 Task: Move the task Error when trying to import/export data to the section Done in the project ZippyTech and filter the tasks in the project by Due next week.
Action: Mouse moved to (38, 205)
Screenshot: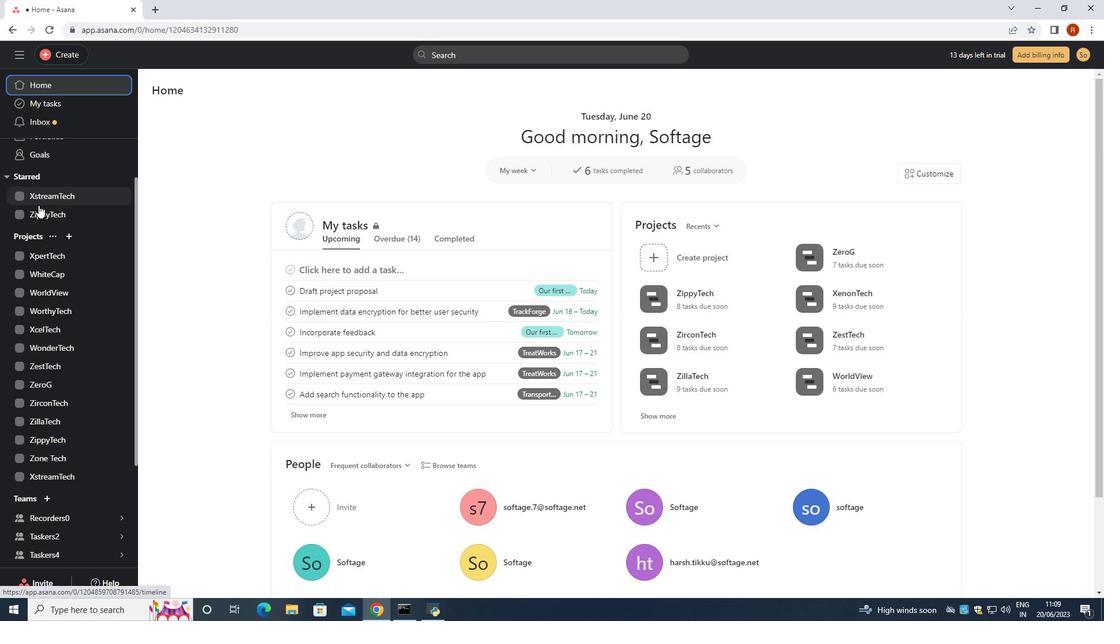 
Action: Mouse pressed left at (38, 205)
Screenshot: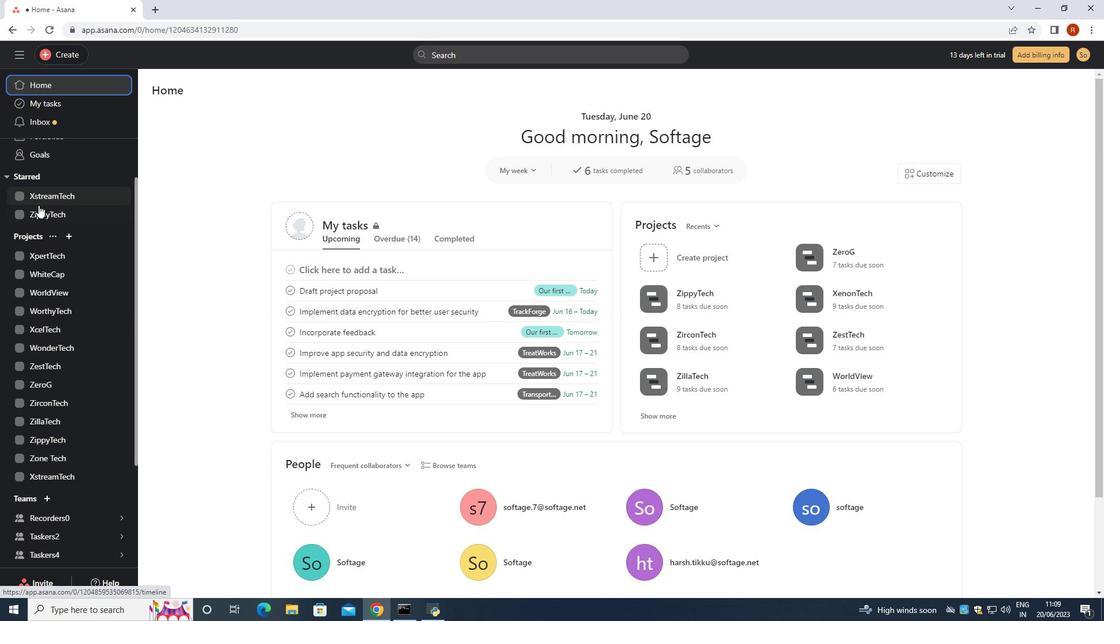 
Action: Mouse moved to (449, 209)
Screenshot: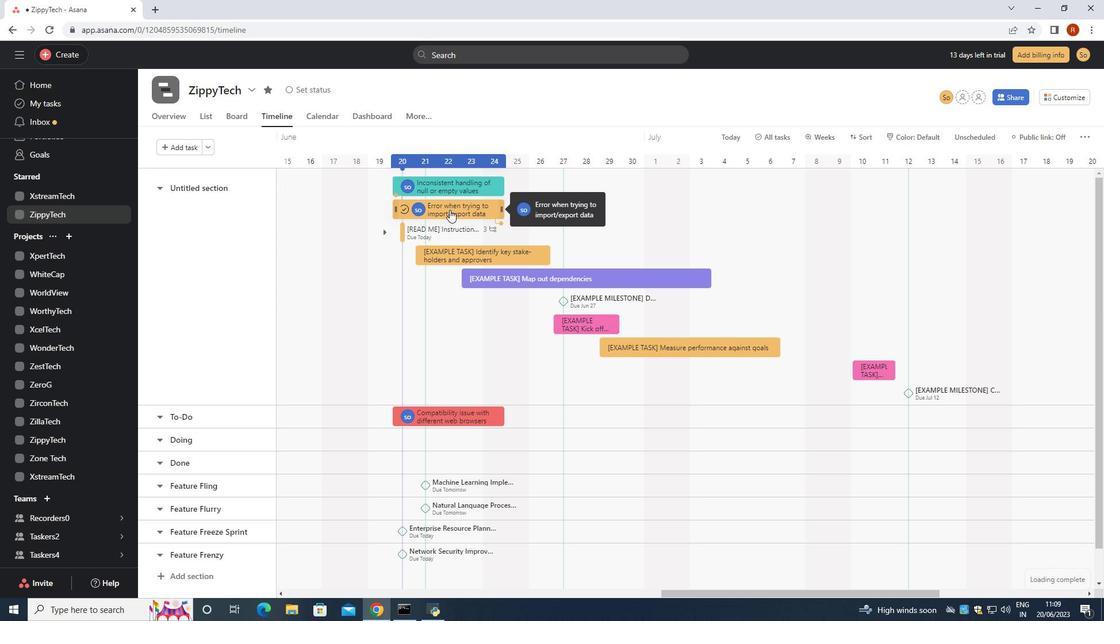 
Action: Mouse pressed left at (449, 209)
Screenshot: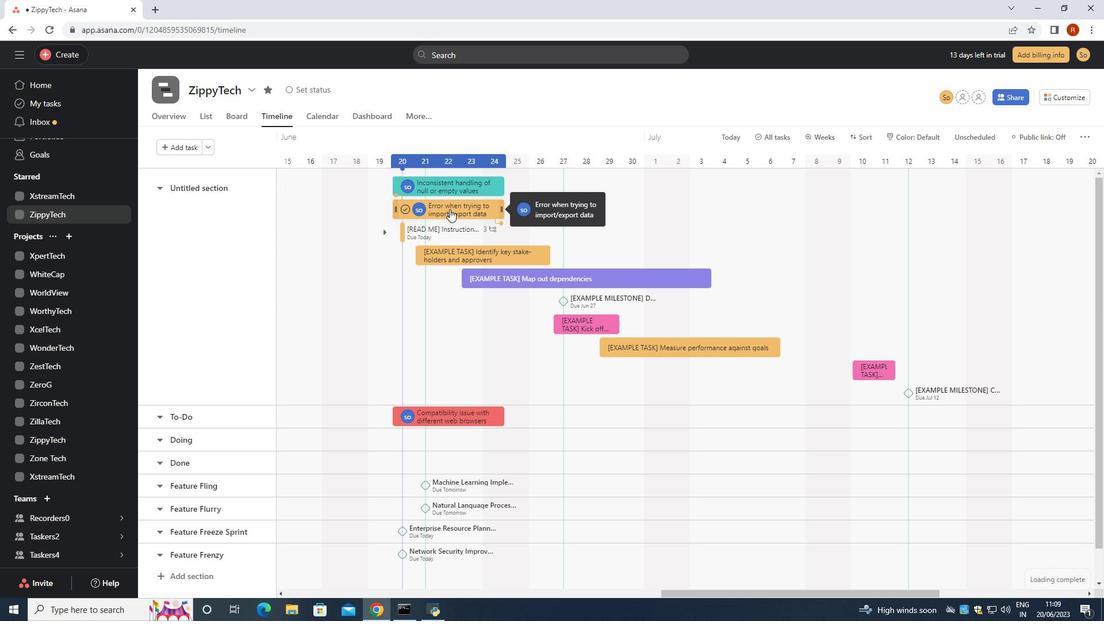 
Action: Mouse moved to (871, 253)
Screenshot: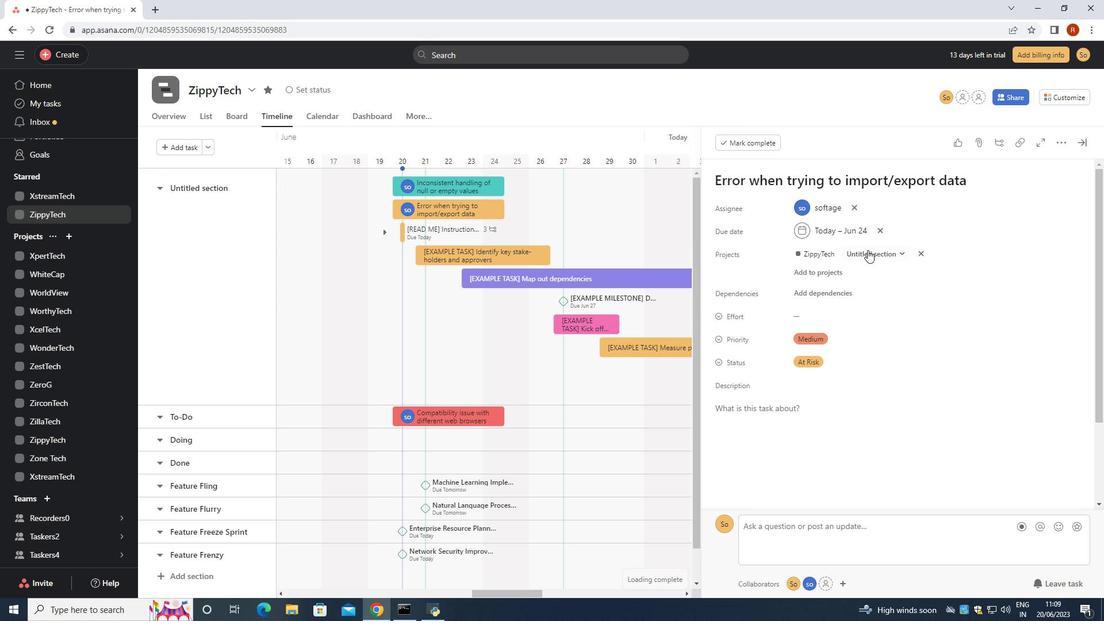 
Action: Mouse pressed left at (871, 253)
Screenshot: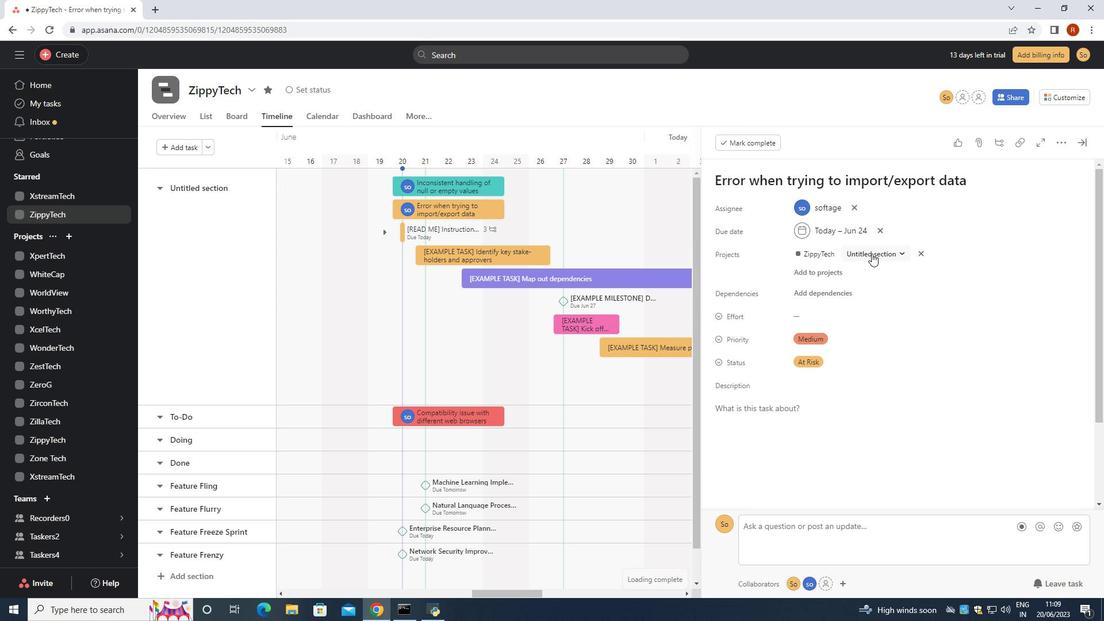 
Action: Mouse moved to (848, 337)
Screenshot: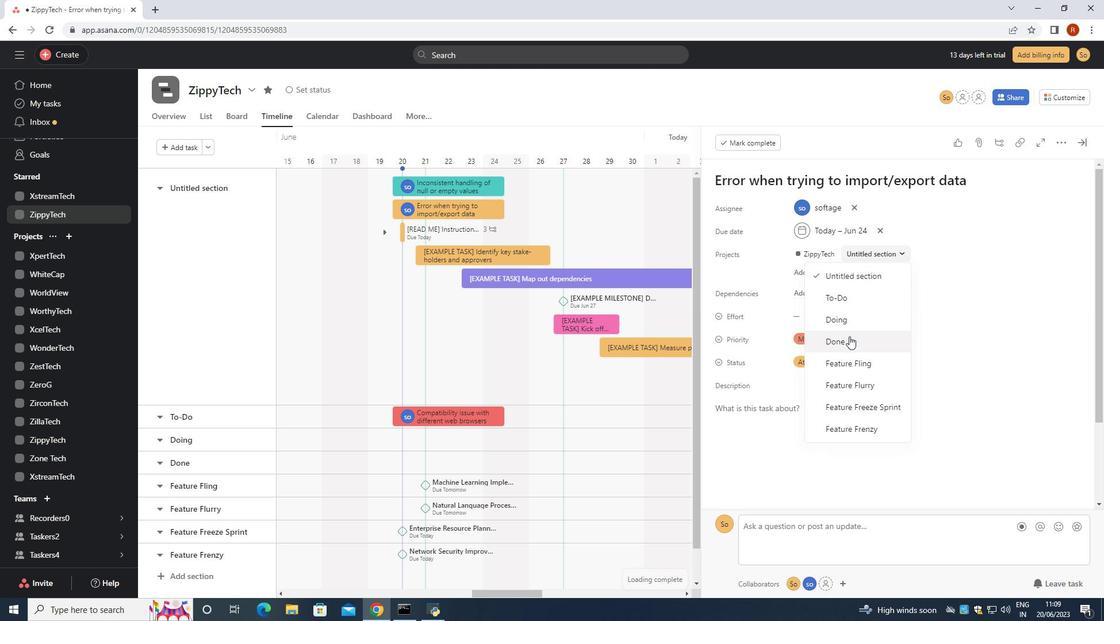 
Action: Mouse pressed left at (848, 337)
Screenshot: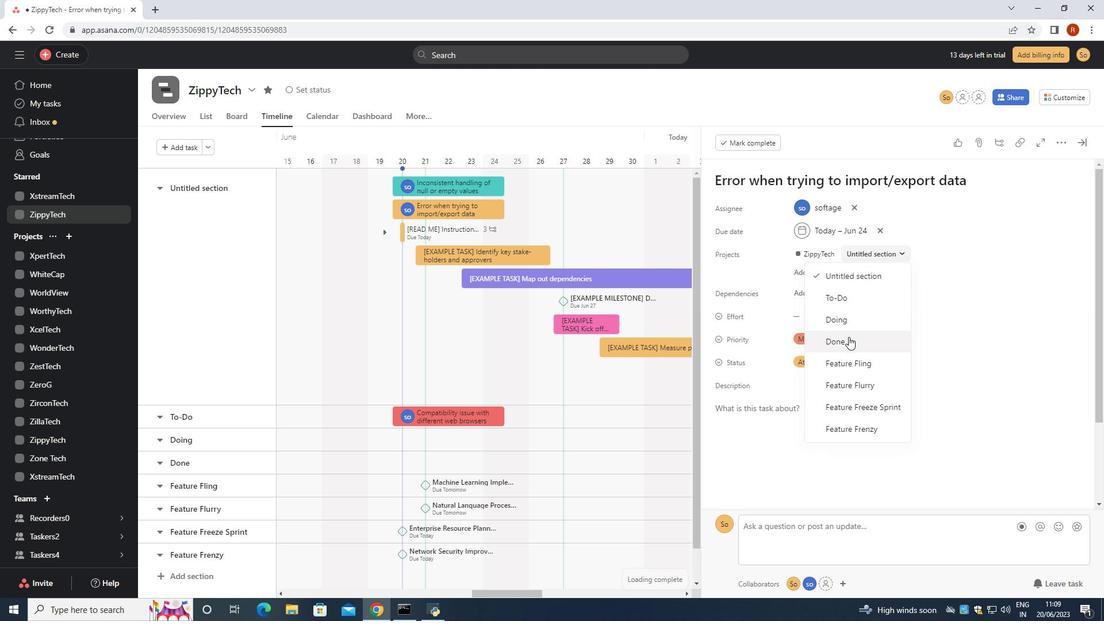 
Action: Mouse moved to (203, 114)
Screenshot: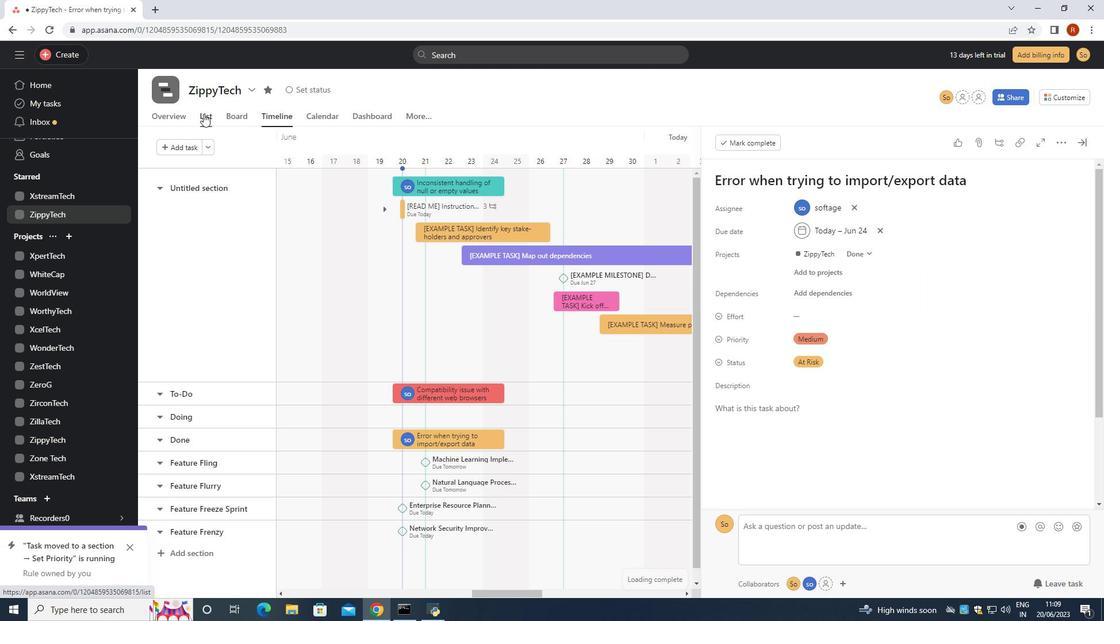 
Action: Mouse pressed left at (203, 114)
Screenshot: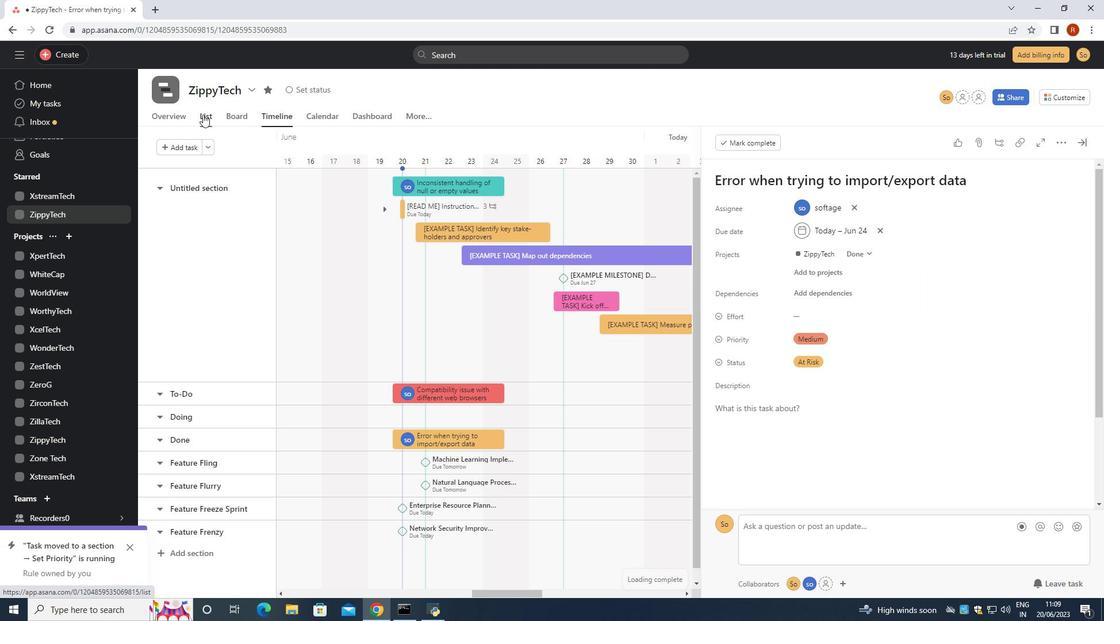 
Action: Mouse moved to (246, 139)
Screenshot: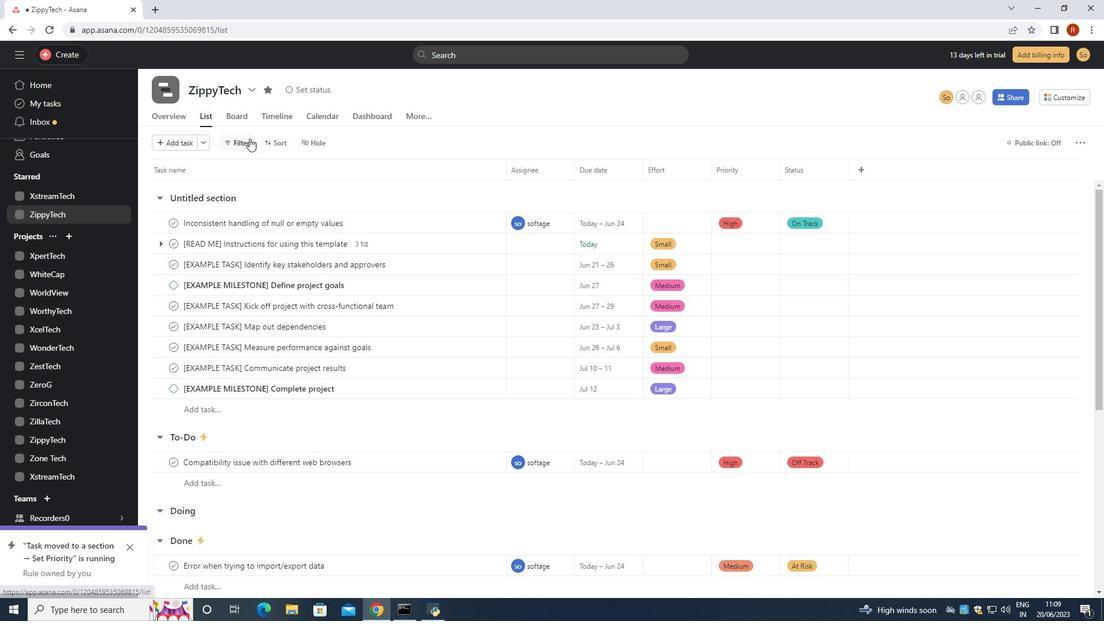 
Action: Mouse pressed left at (246, 139)
Screenshot: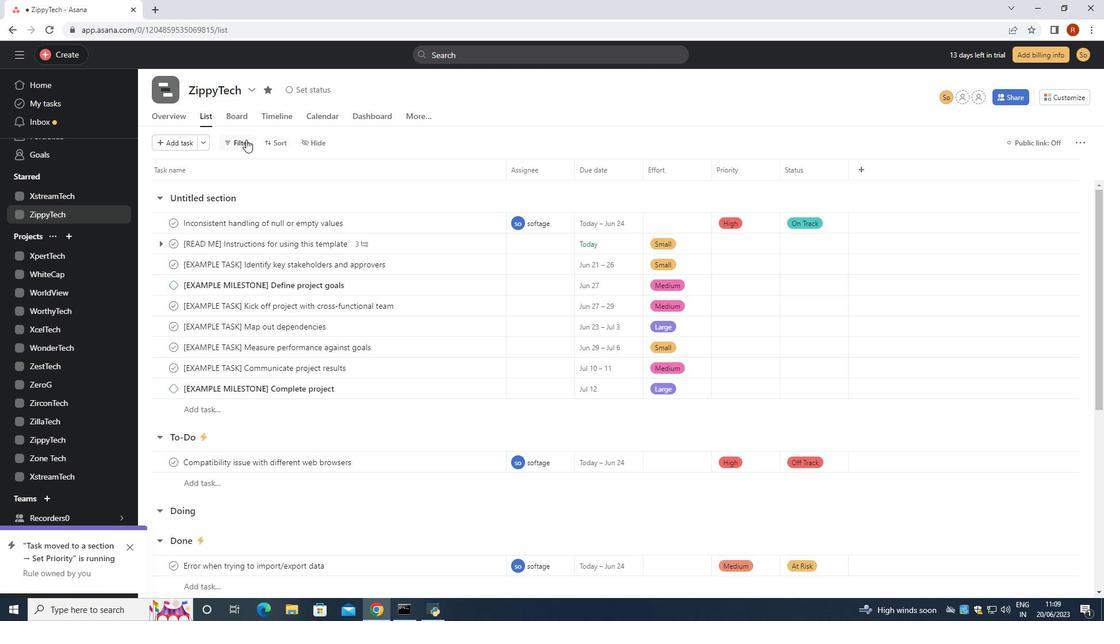 
Action: Mouse moved to (265, 206)
Screenshot: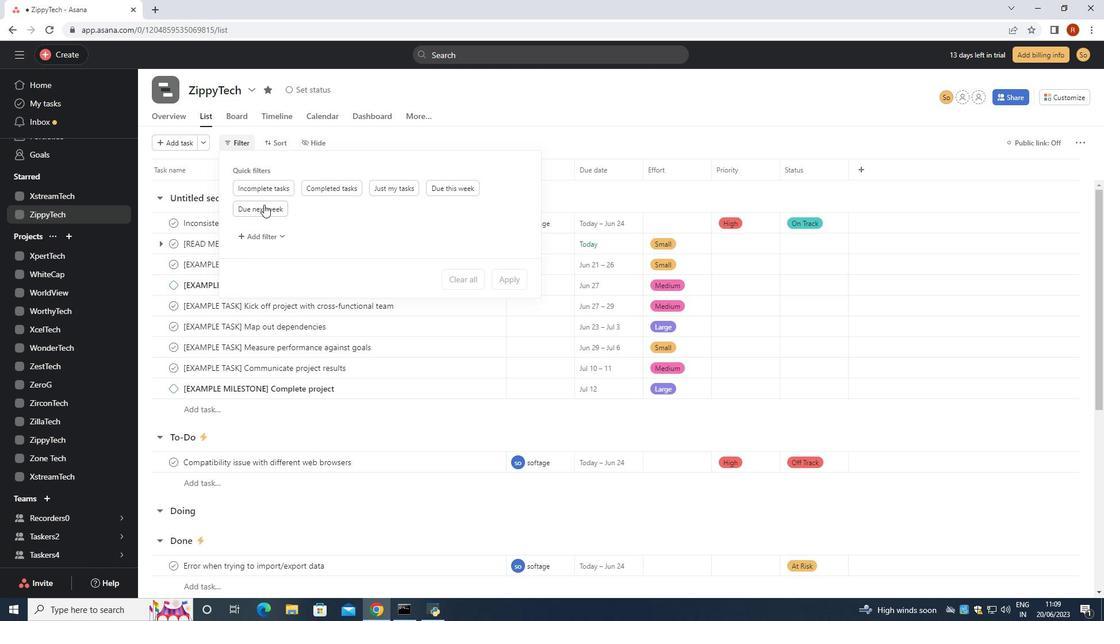 
Action: Mouse pressed left at (265, 206)
Screenshot: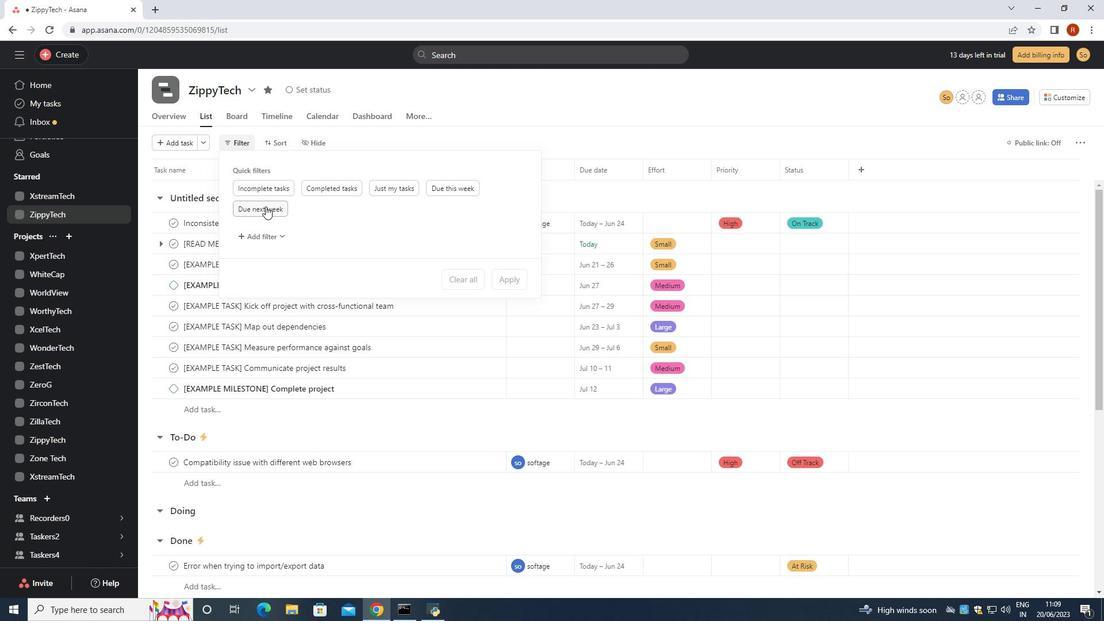 
Action: Mouse moved to (338, 223)
Screenshot: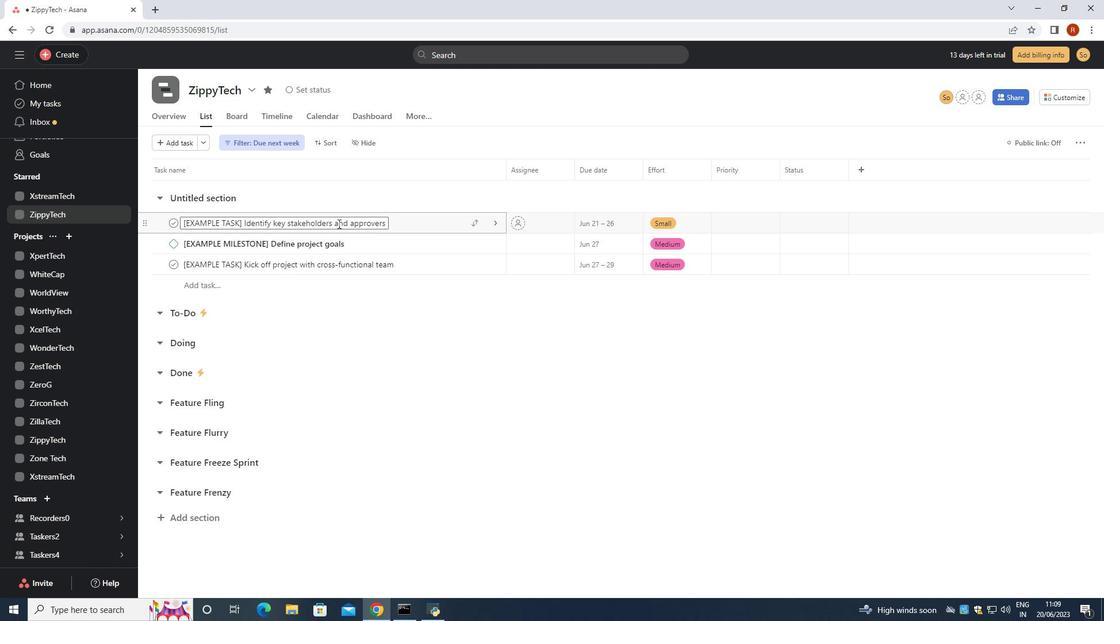 
